 Task: Change the font of title "Sales Database" to bold.
Action: Mouse pressed left at (45, 249)
Screenshot: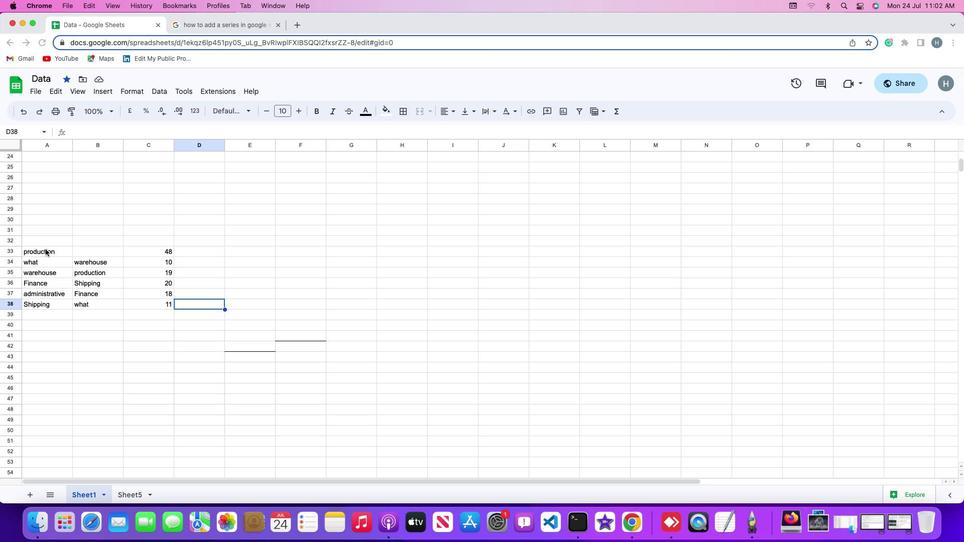 
Action: Mouse pressed left at (45, 249)
Screenshot: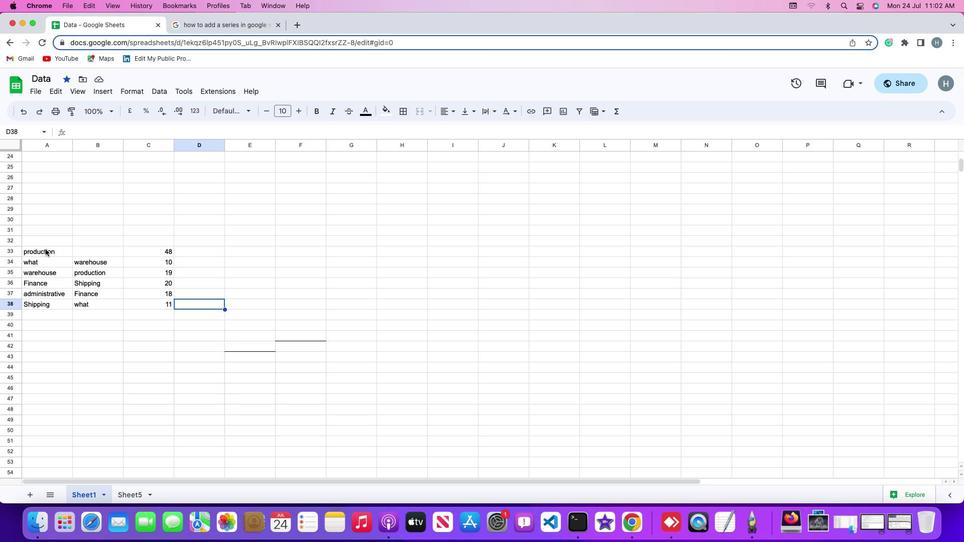 
Action: Mouse moved to (106, 91)
Screenshot: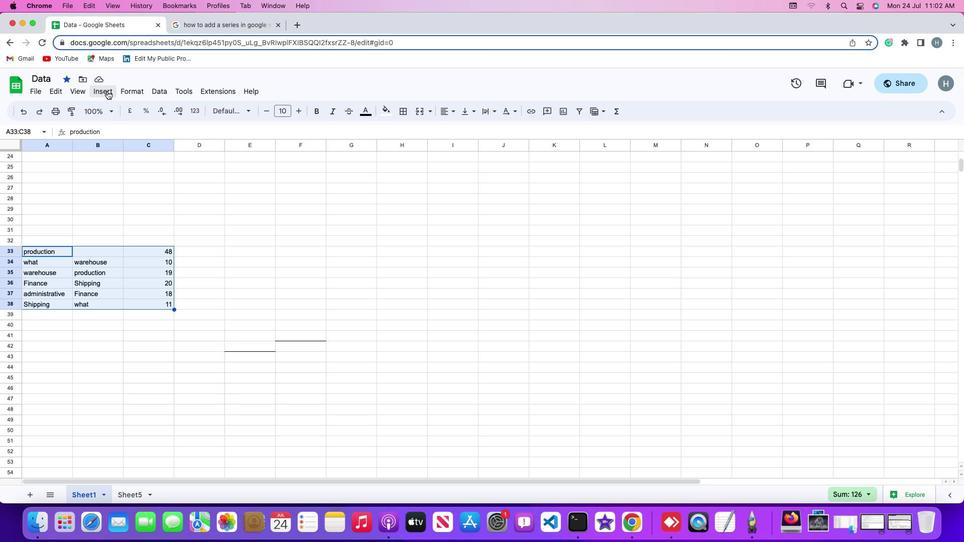 
Action: Mouse pressed left at (106, 91)
Screenshot: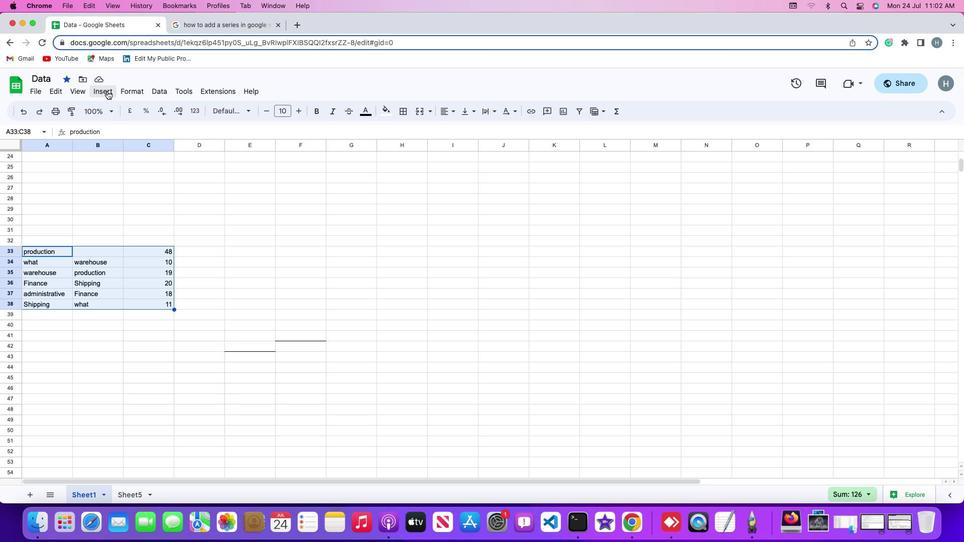 
Action: Mouse moved to (131, 183)
Screenshot: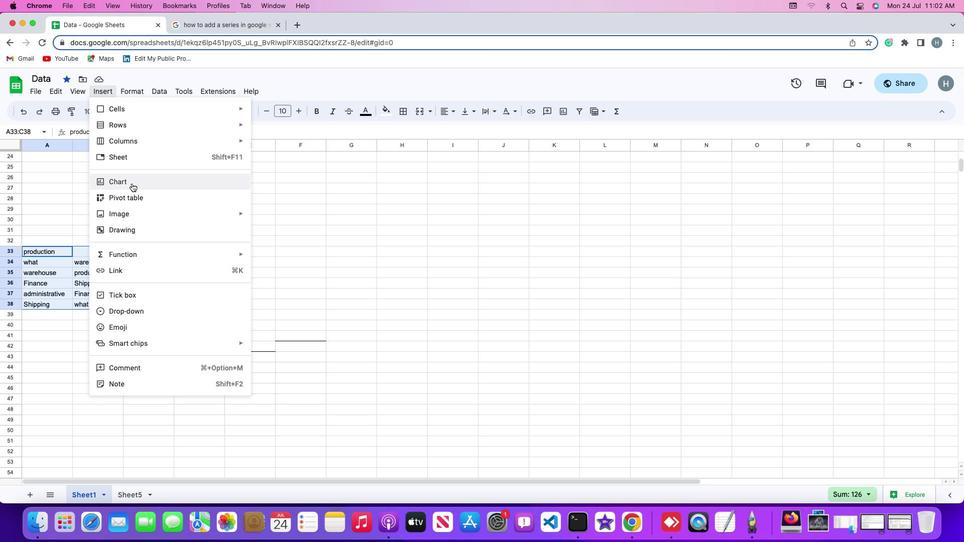 
Action: Mouse pressed left at (131, 183)
Screenshot: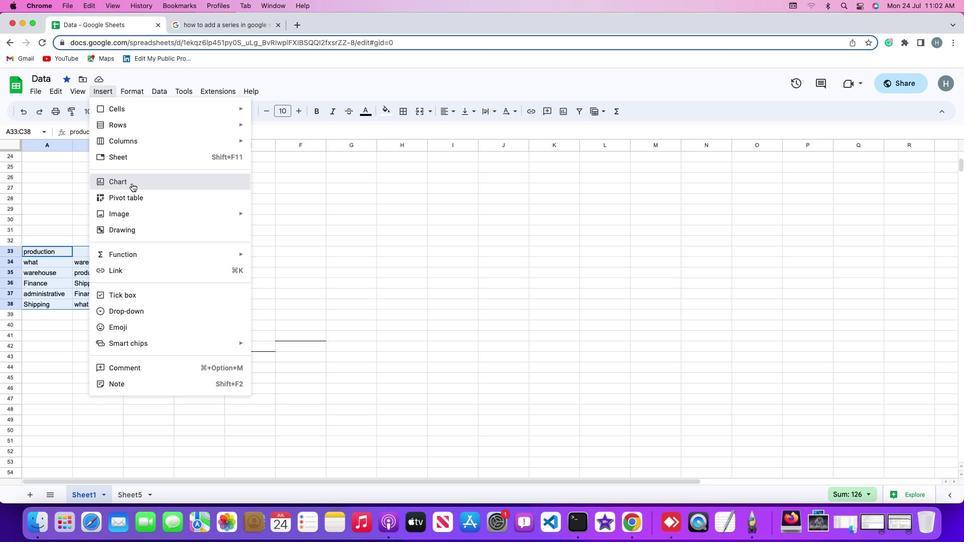 
Action: Mouse moved to (929, 134)
Screenshot: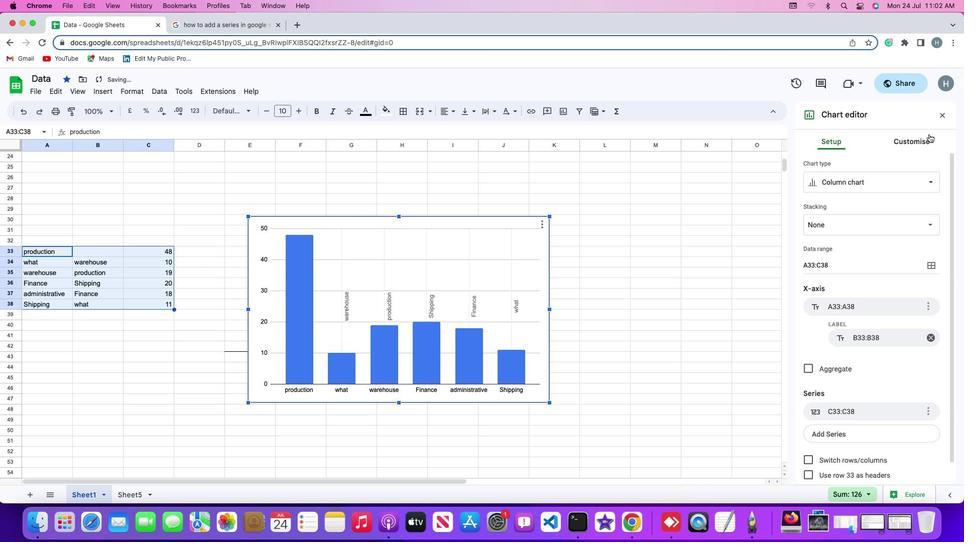 
Action: Mouse pressed left at (929, 134)
Screenshot: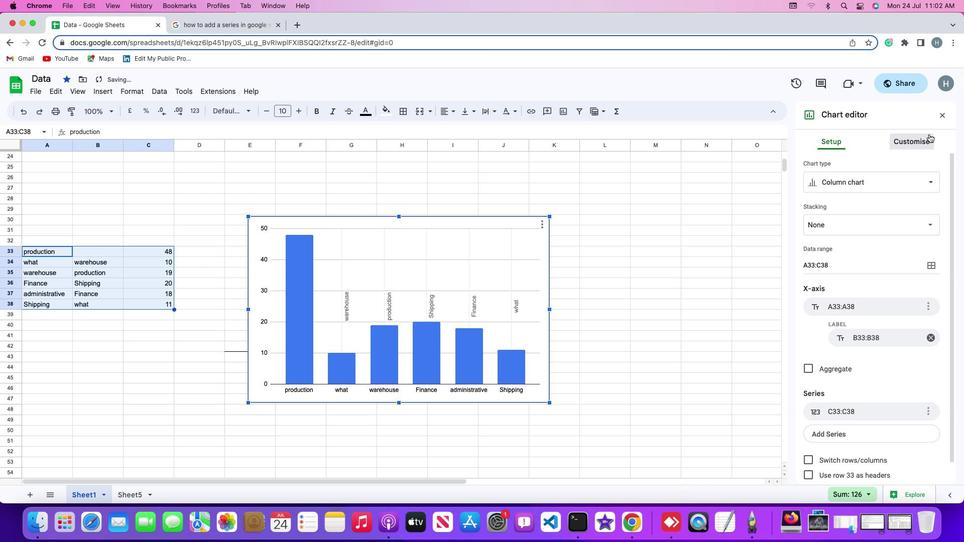 
Action: Mouse moved to (848, 193)
Screenshot: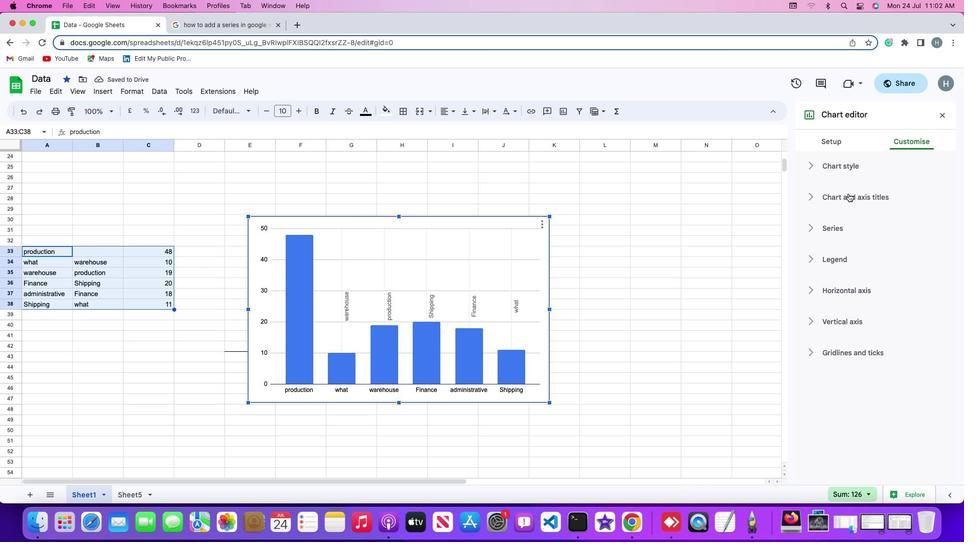 
Action: Mouse pressed left at (848, 193)
Screenshot: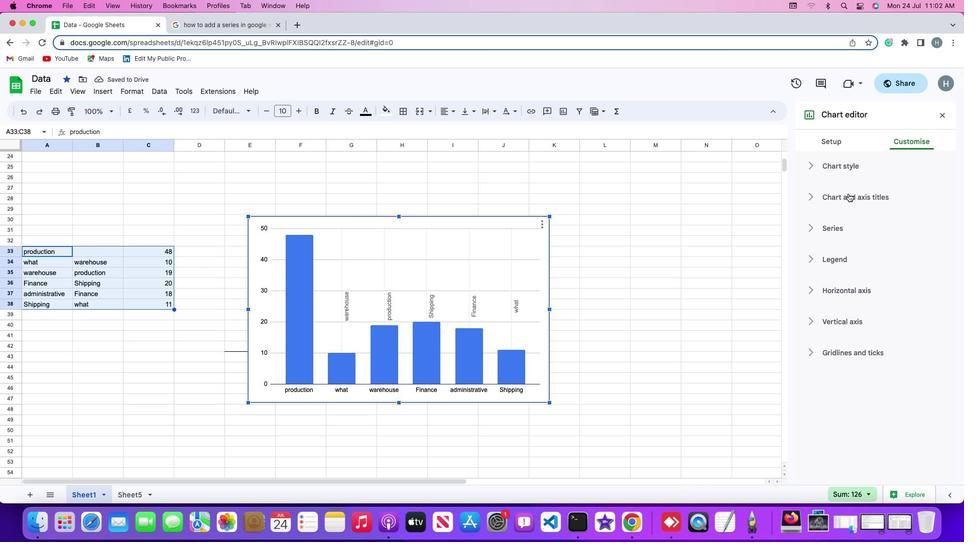 
Action: Mouse moved to (876, 228)
Screenshot: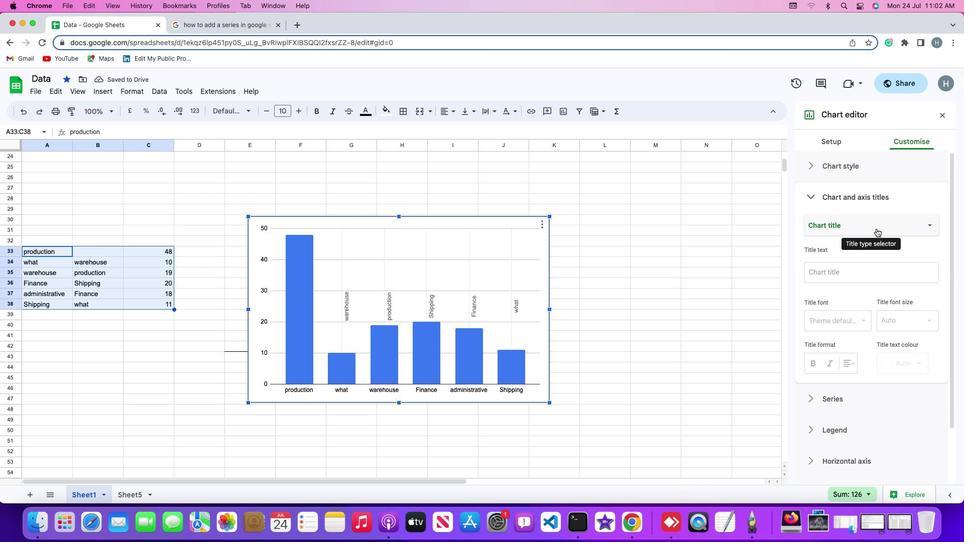 
Action: Mouse pressed left at (876, 228)
Screenshot: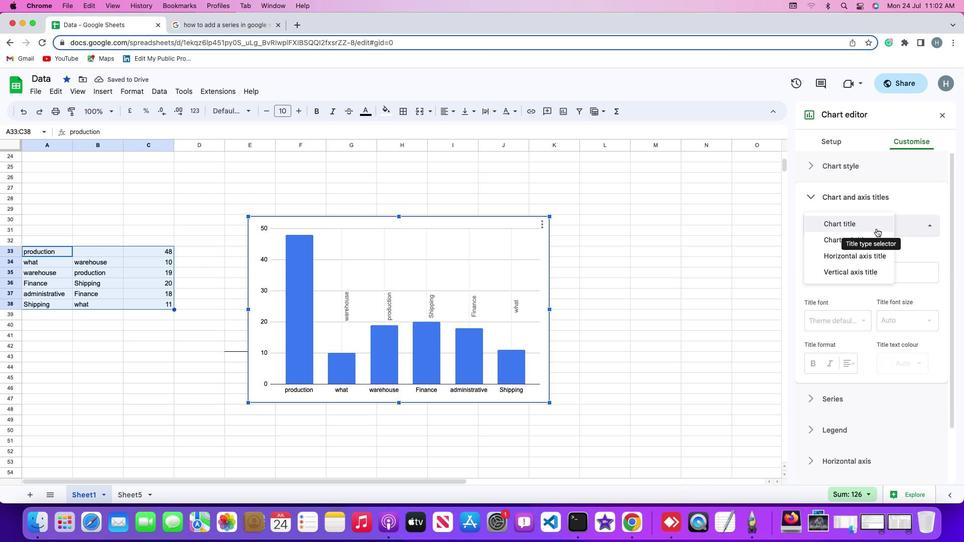 
Action: Mouse moved to (874, 225)
Screenshot: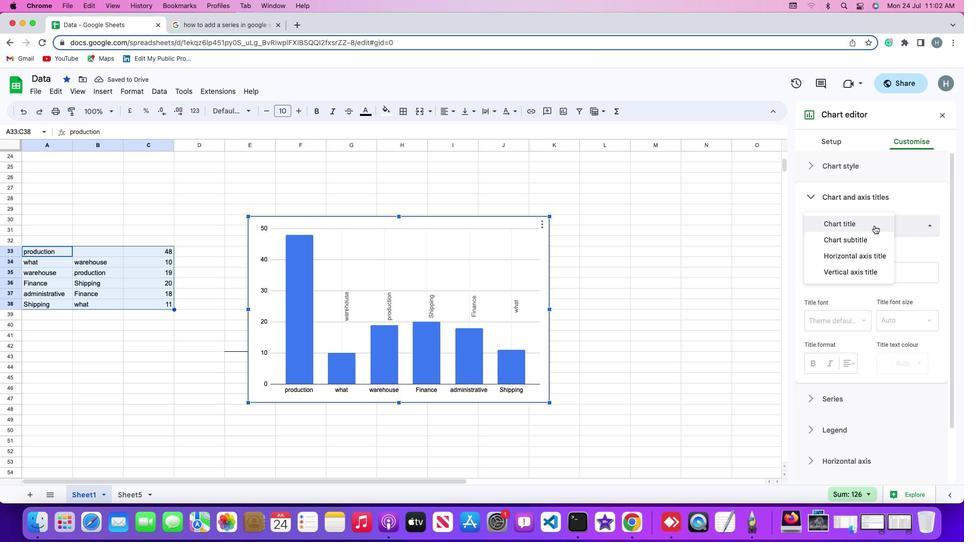 
Action: Mouse pressed left at (874, 225)
Screenshot: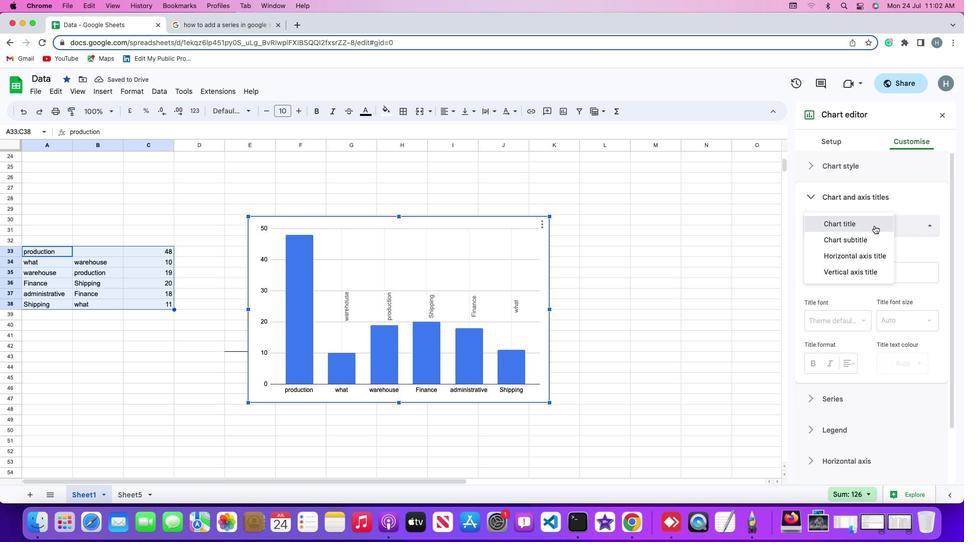 
Action: Mouse moved to (879, 270)
Screenshot: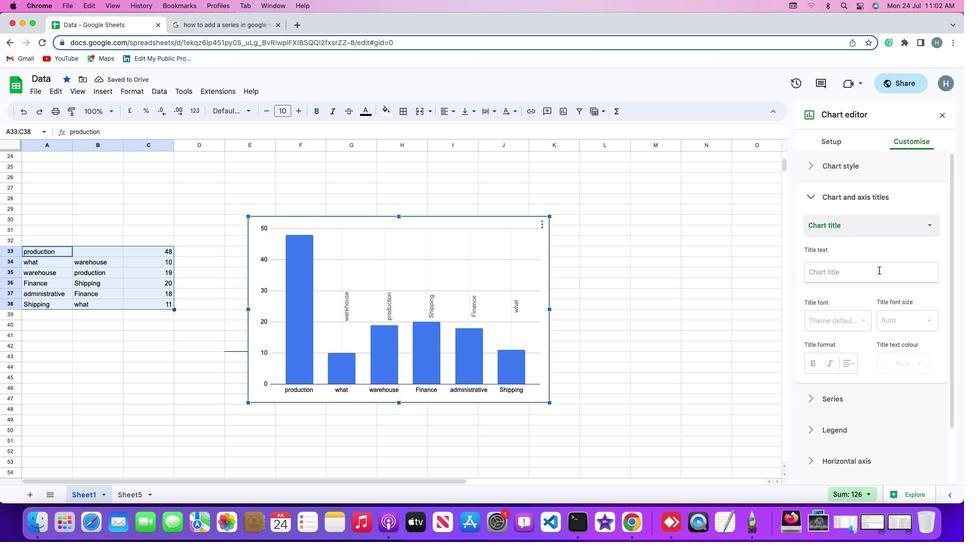 
Action: Mouse pressed left at (879, 270)
Screenshot: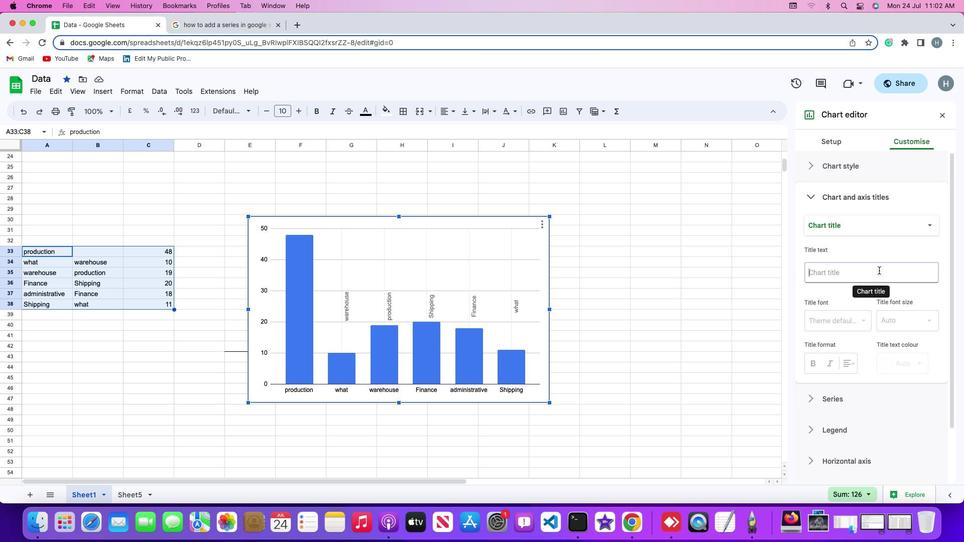 
Action: Key pressed Key.shift'S''a''l''e''s'Key.spaceKey.shift'D''a''t''a''b''a''s''e'
Screenshot: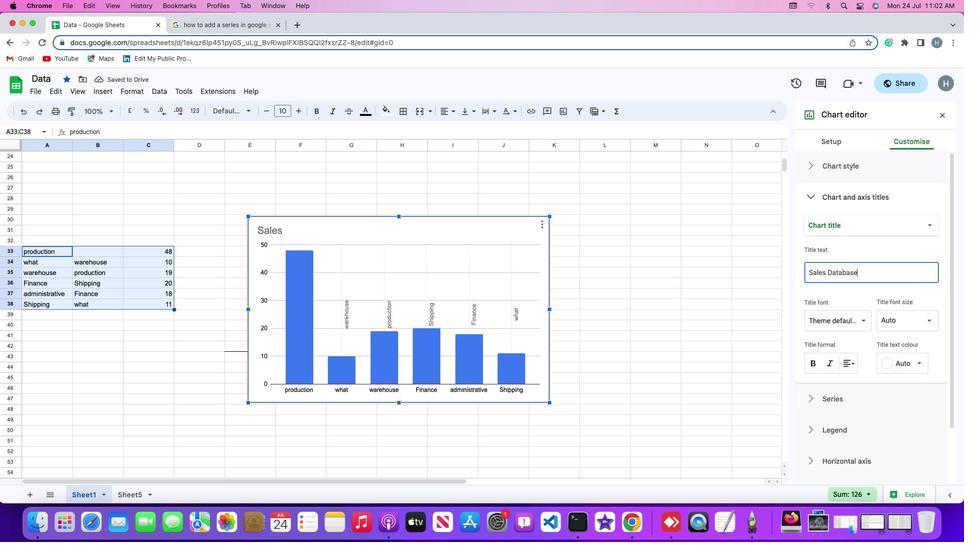 
Action: Mouse moved to (815, 361)
Screenshot: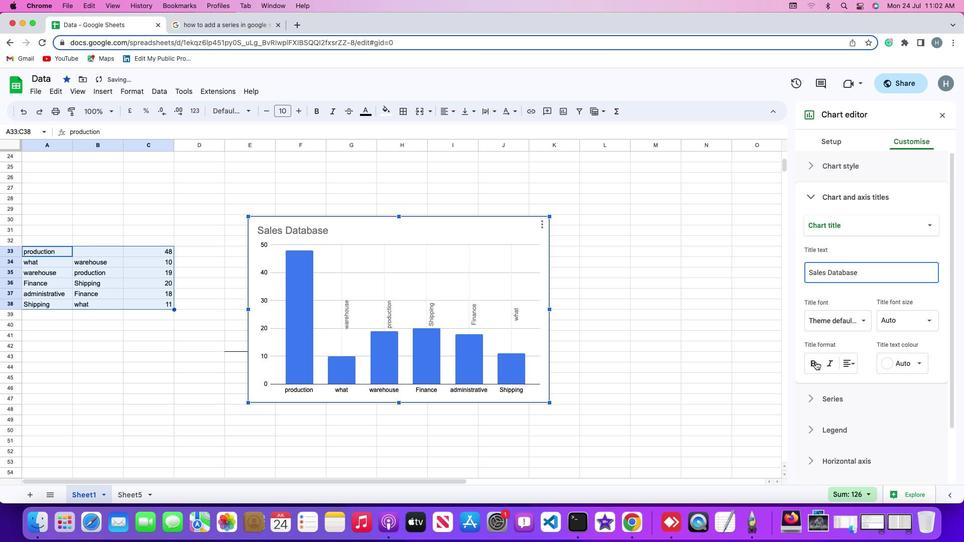 
Action: Mouse pressed left at (815, 361)
Screenshot: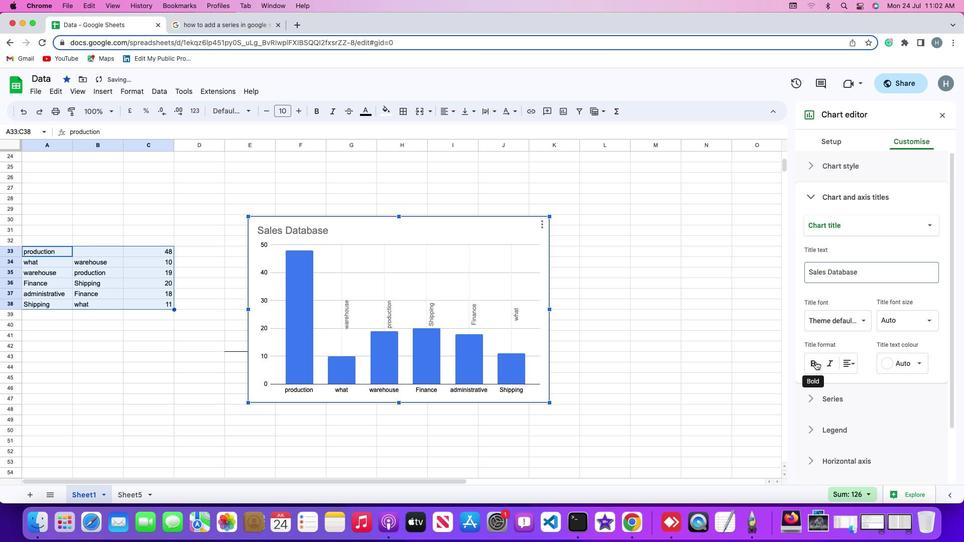 
Action: Mouse moved to (711, 344)
Screenshot: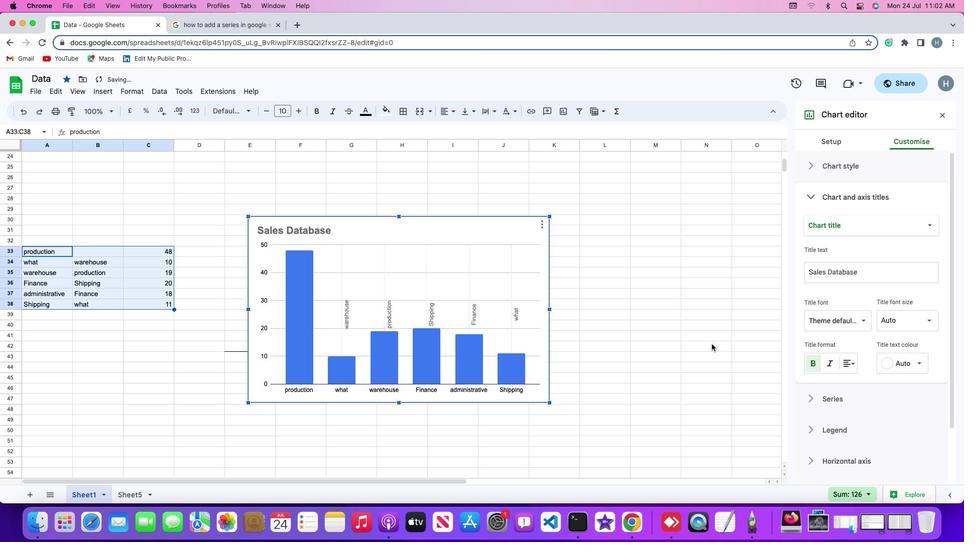 
